 Task: Add to scrum project VentureTech a team member softage.1@softage.net and assign as Project Lead.
Action: Mouse moved to (91, 348)
Screenshot: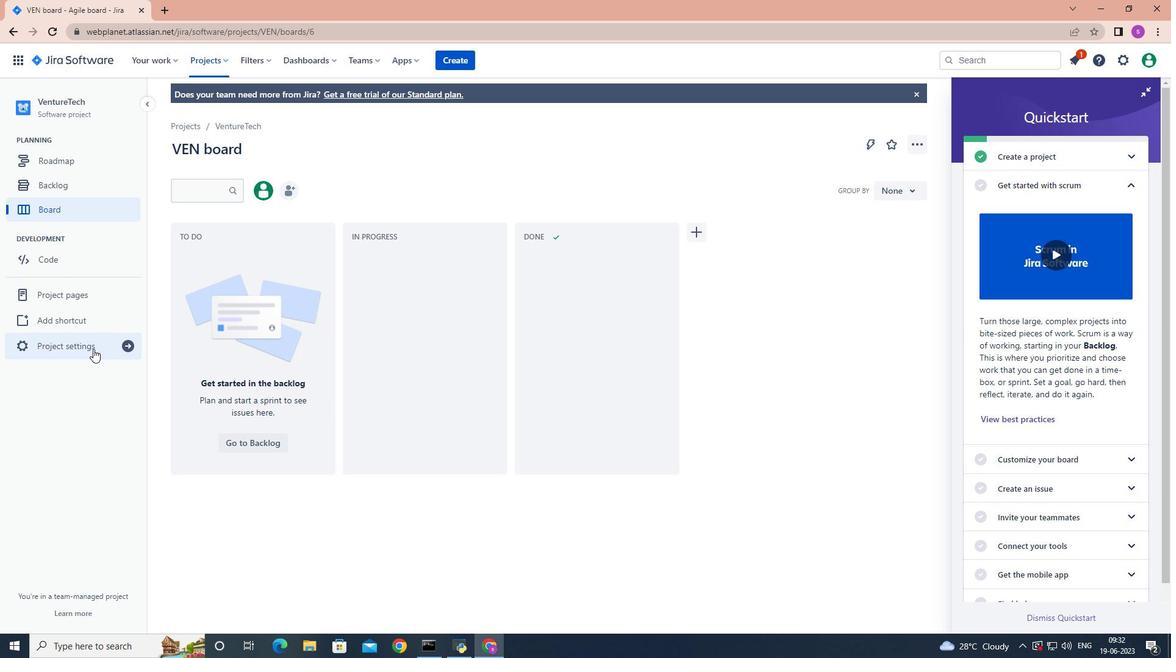 
Action: Mouse pressed left at (91, 348)
Screenshot: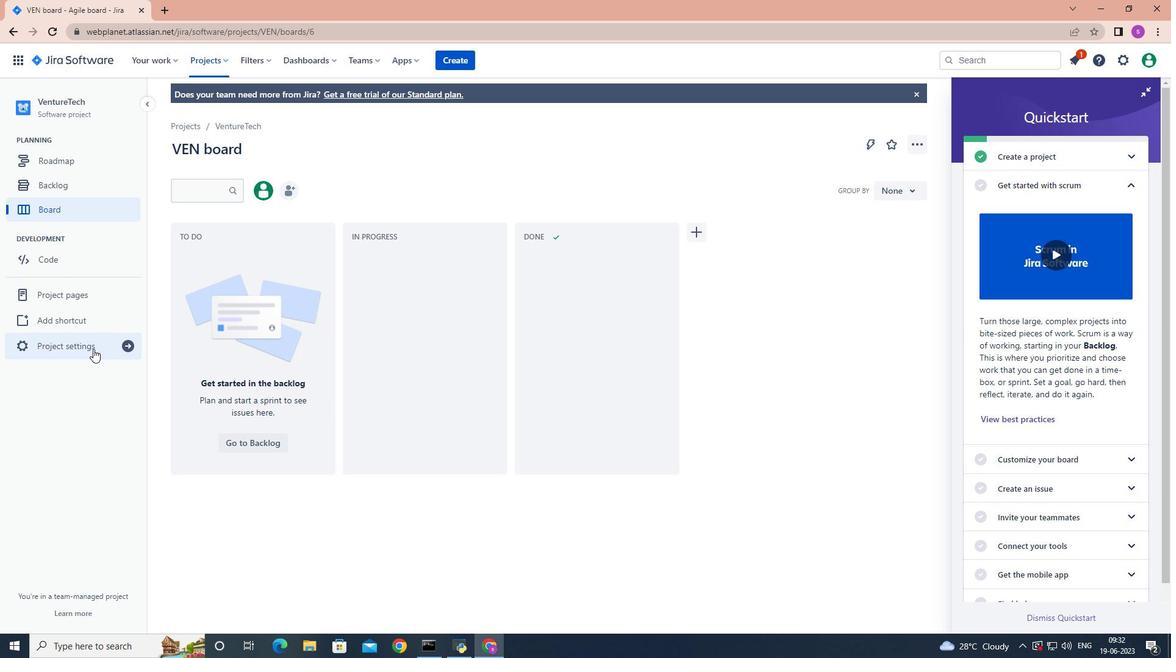
Action: Mouse moved to (636, 433)
Screenshot: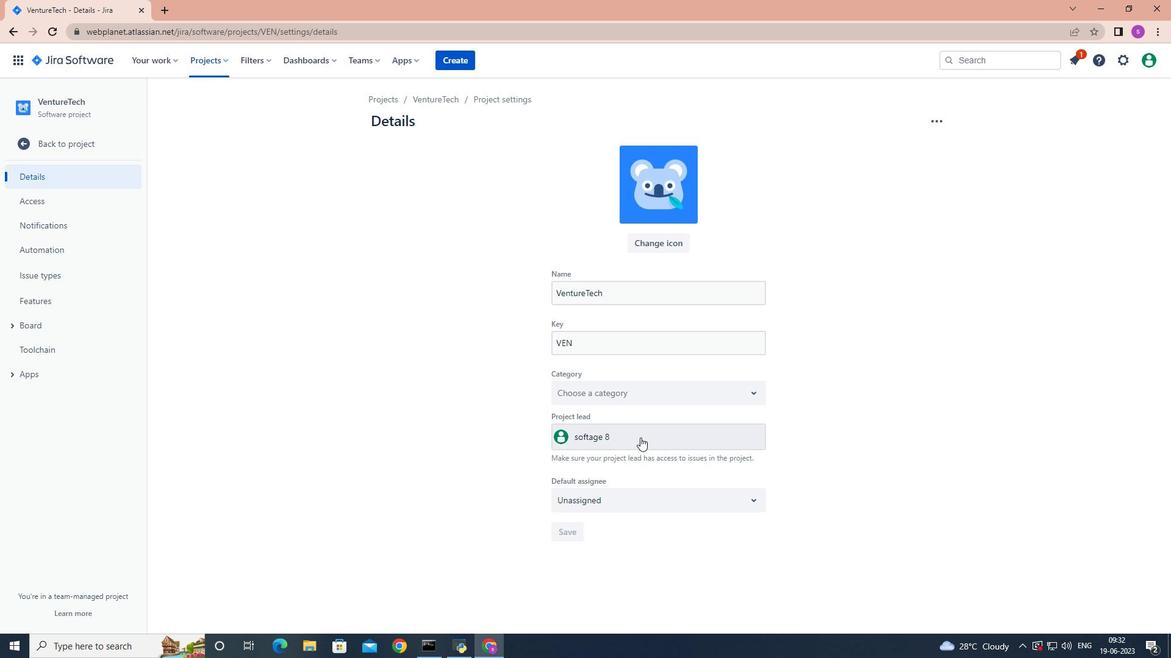 
Action: Mouse pressed left at (636, 433)
Screenshot: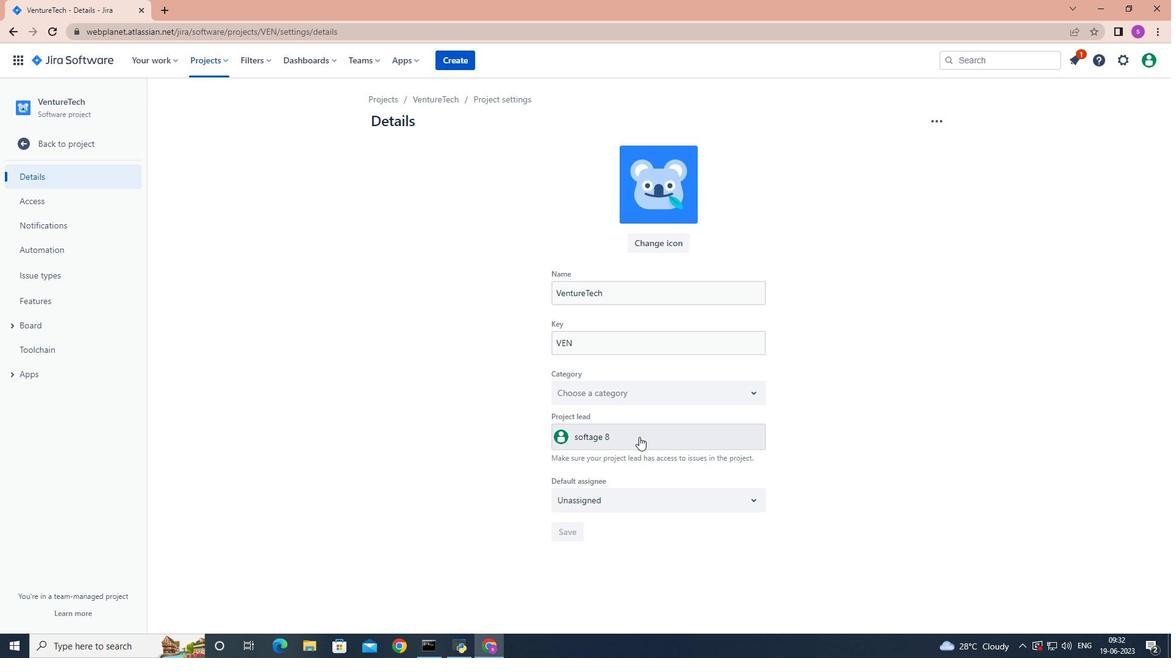 
Action: Key pressed softage.1
Screenshot: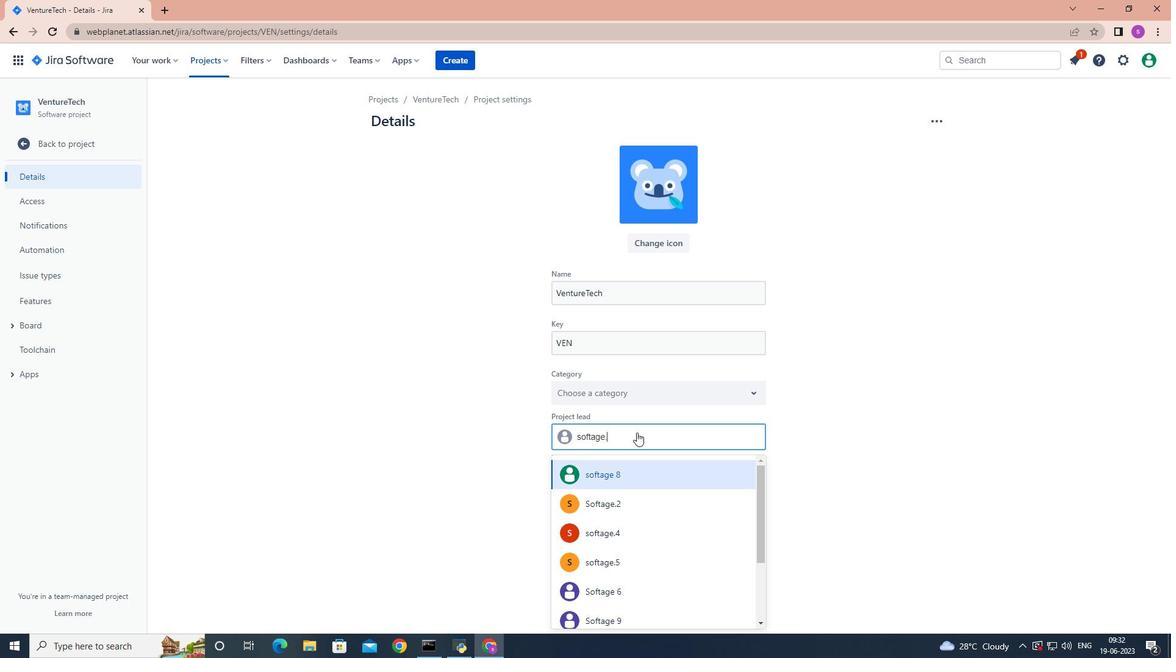 
Action: Mouse moved to (631, 474)
Screenshot: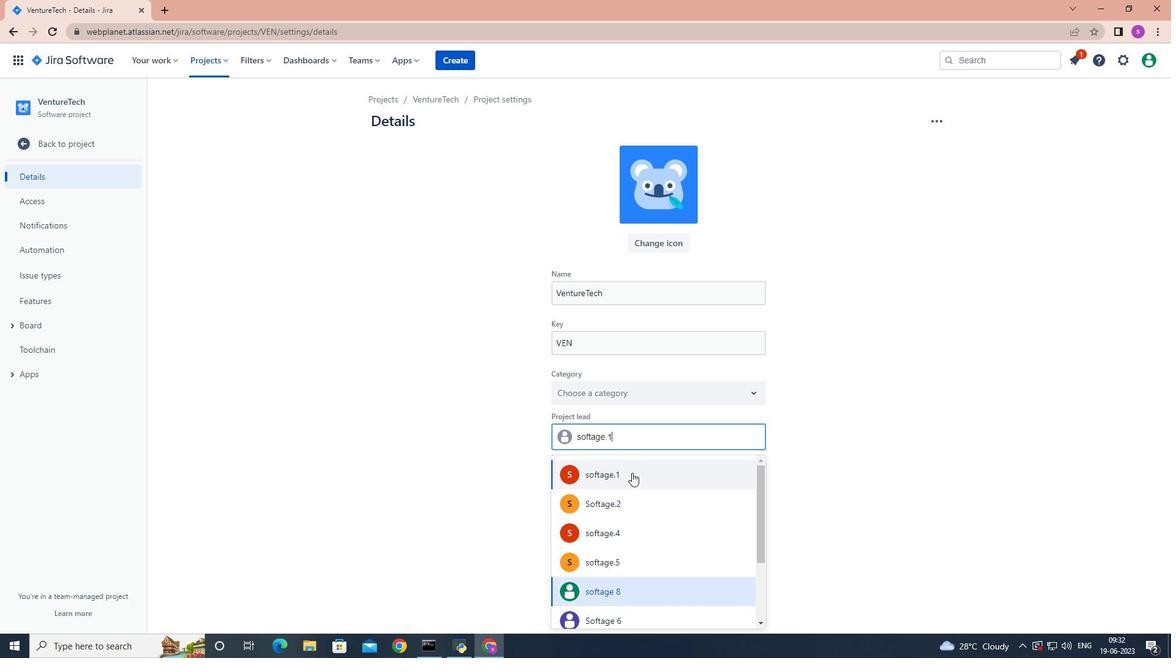 
Action: Mouse pressed left at (631, 474)
Screenshot: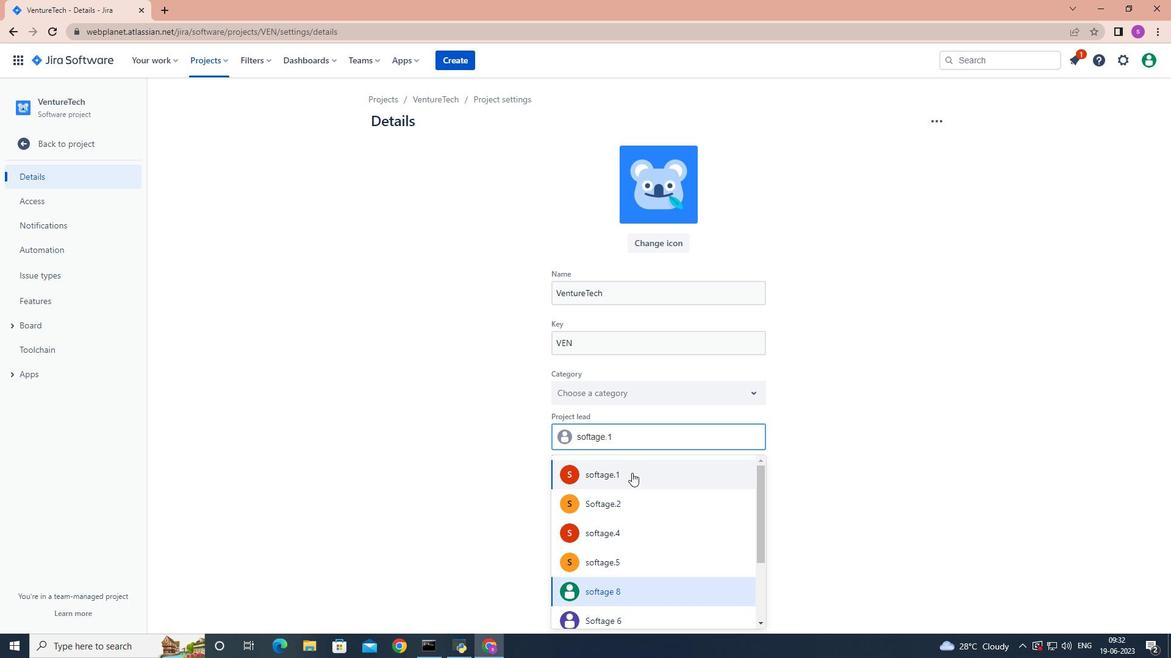 
Action: Mouse moved to (758, 503)
Screenshot: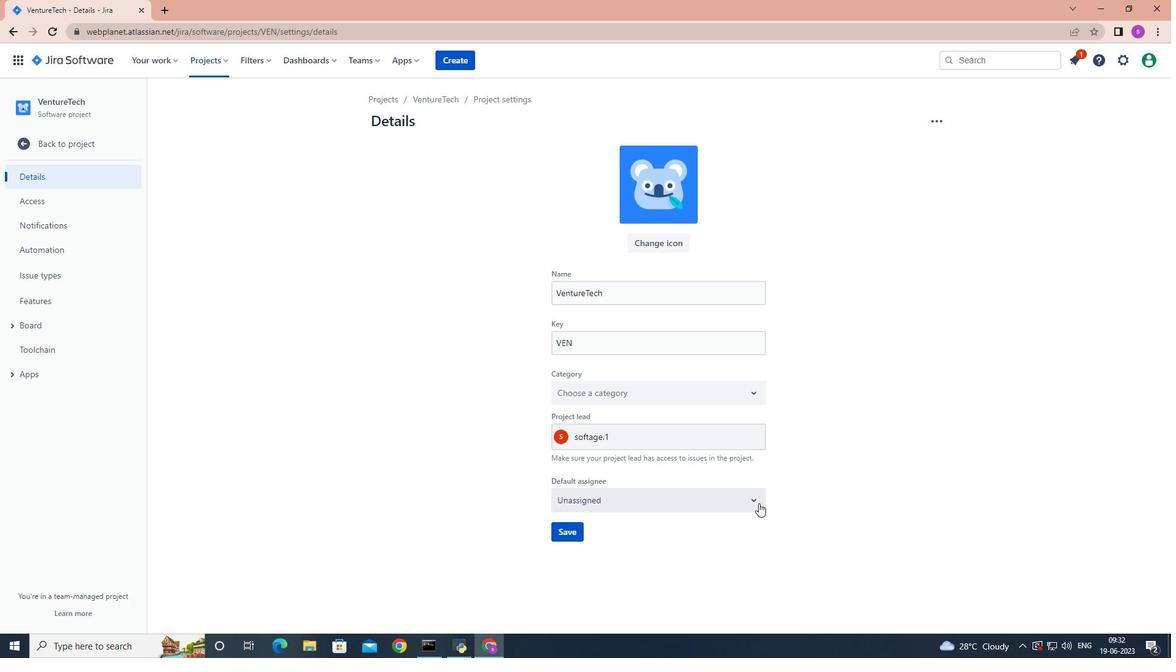 
Action: Mouse pressed left at (758, 503)
Screenshot: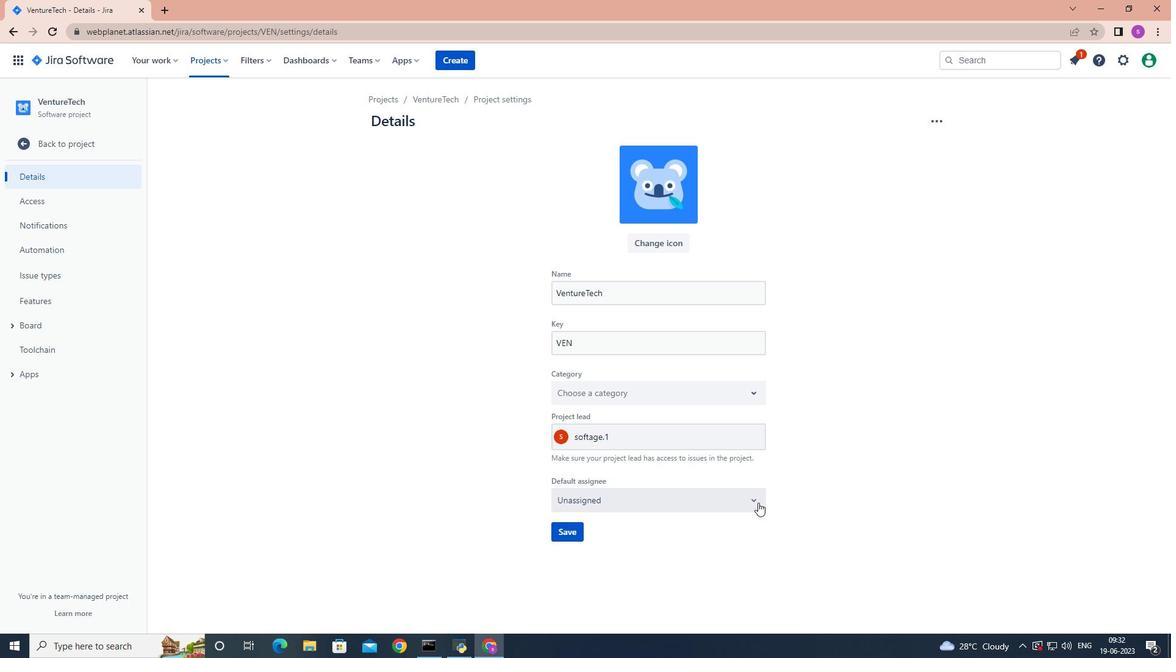 
Action: Mouse moved to (632, 526)
Screenshot: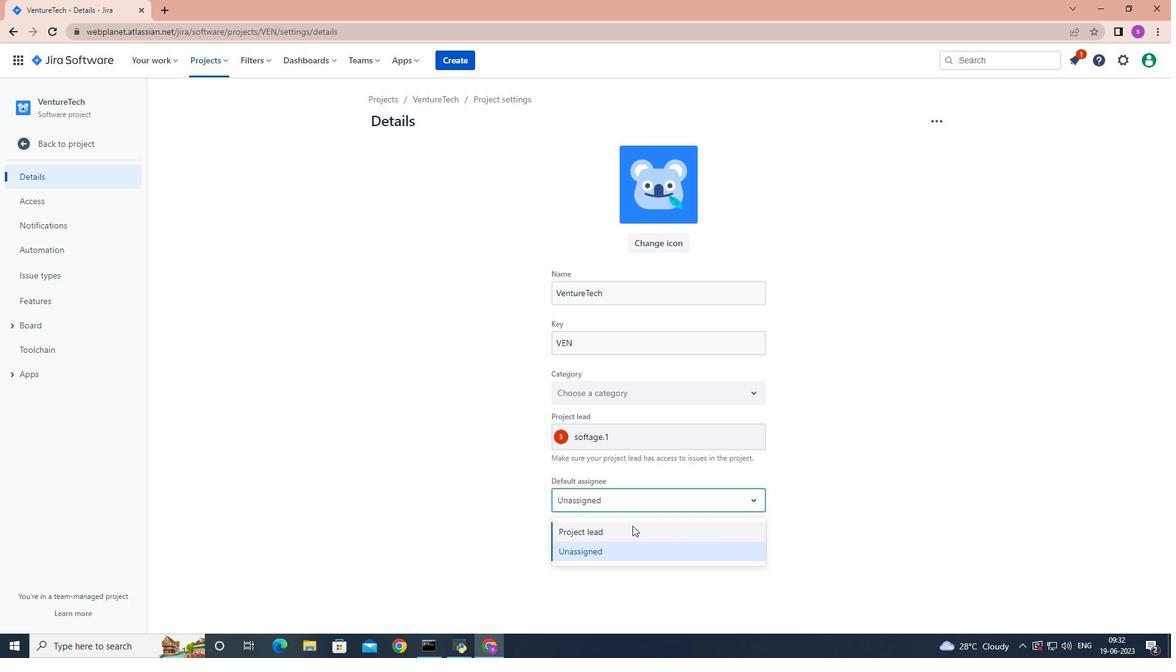 
Action: Mouse pressed left at (632, 526)
Screenshot: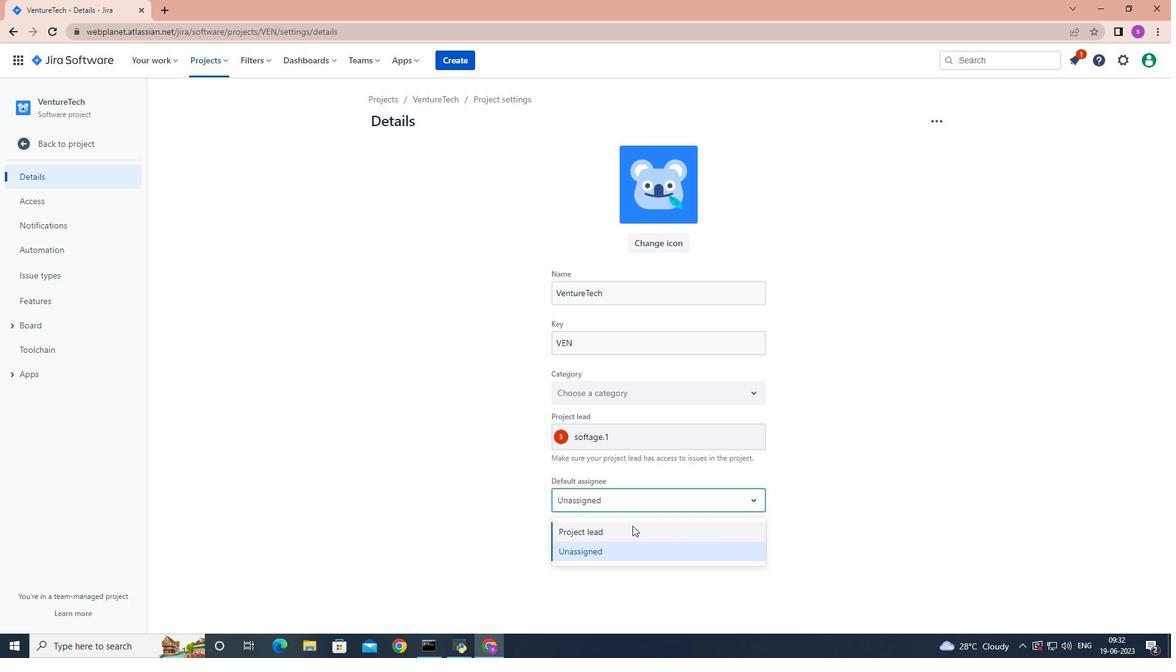 
Action: Mouse moved to (565, 531)
Screenshot: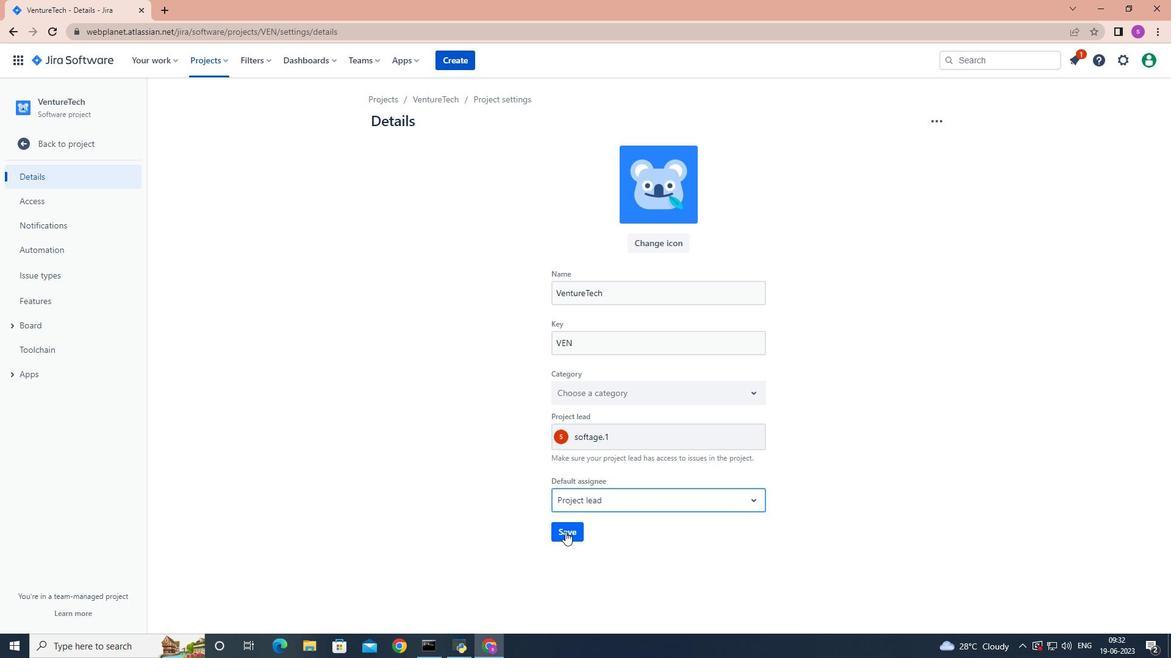 
Action: Mouse pressed left at (565, 531)
Screenshot: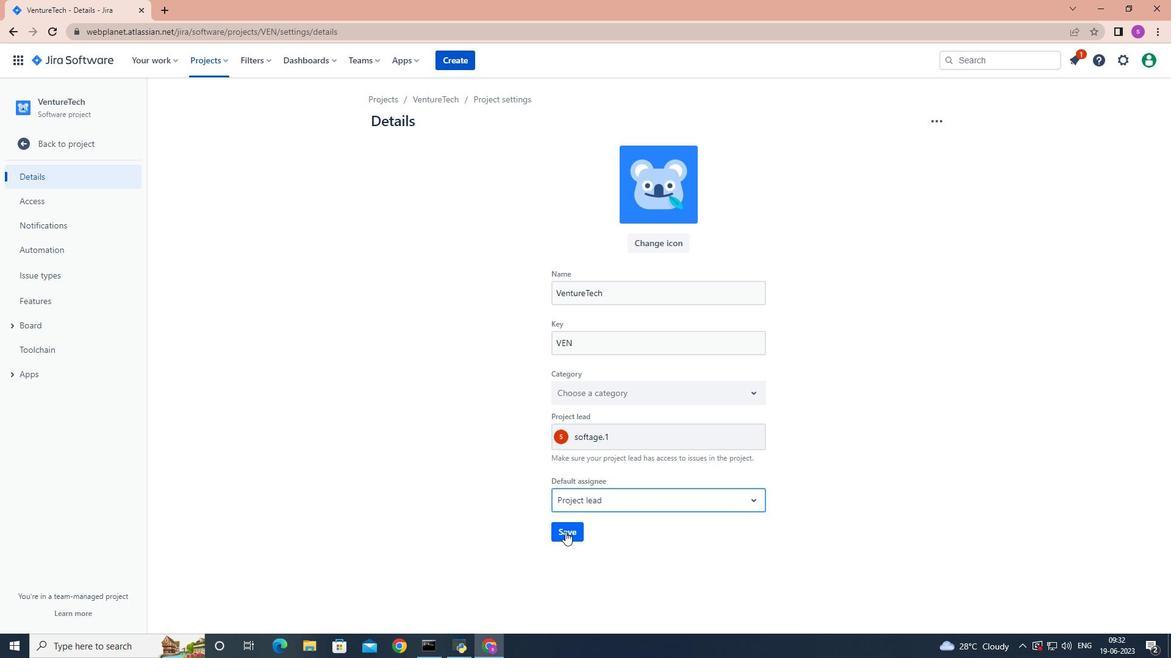 
Action: Mouse moved to (563, 529)
Screenshot: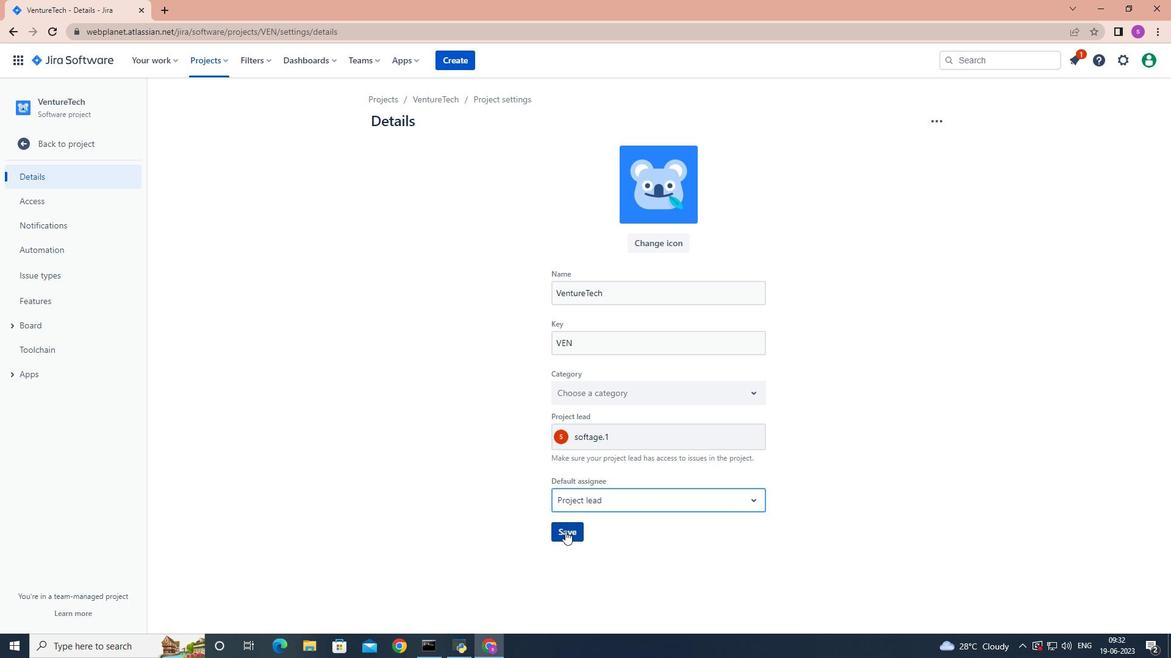 
